 Task: Add Sprouts Organic Ground Turkey to the cart.
Action: Mouse moved to (14, 108)
Screenshot: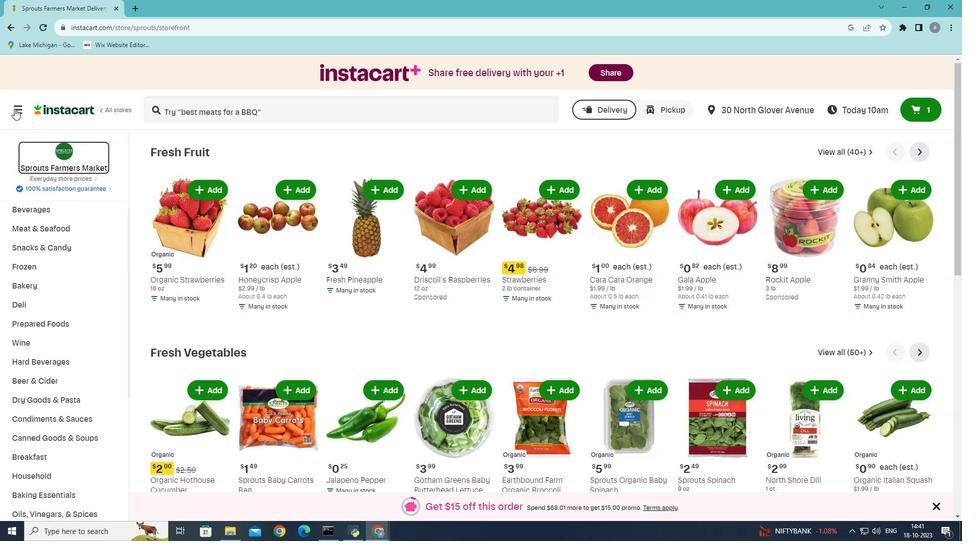 
Action: Mouse pressed left at (14, 108)
Screenshot: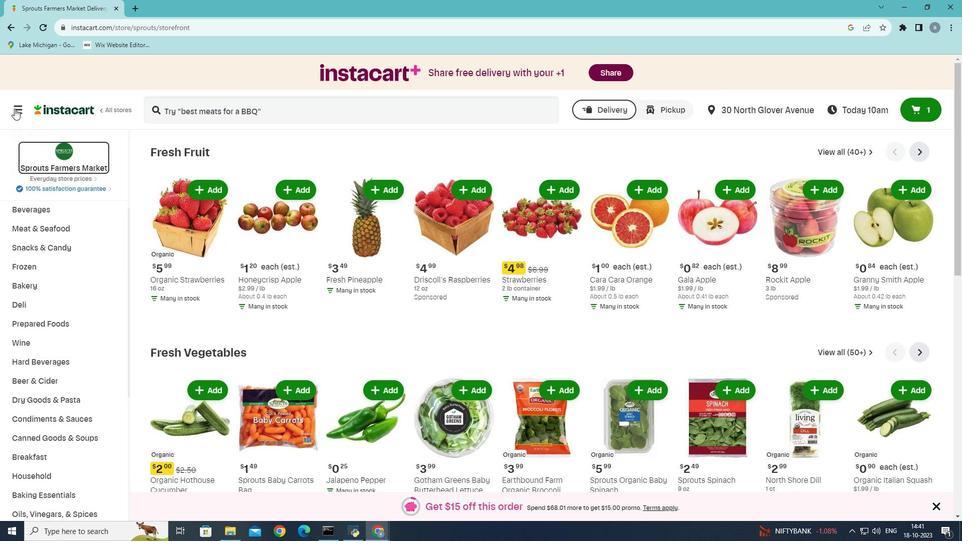 
Action: Mouse moved to (43, 288)
Screenshot: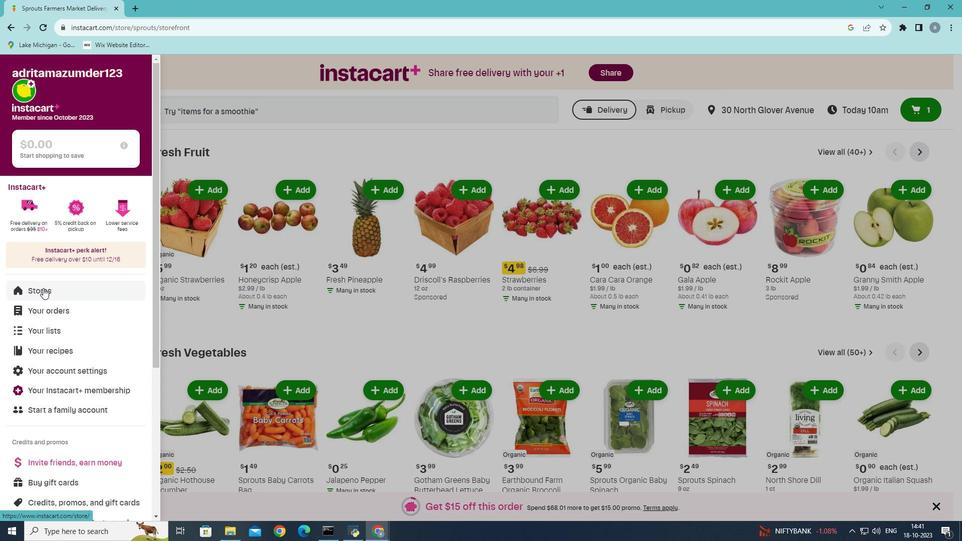 
Action: Mouse pressed left at (43, 288)
Screenshot: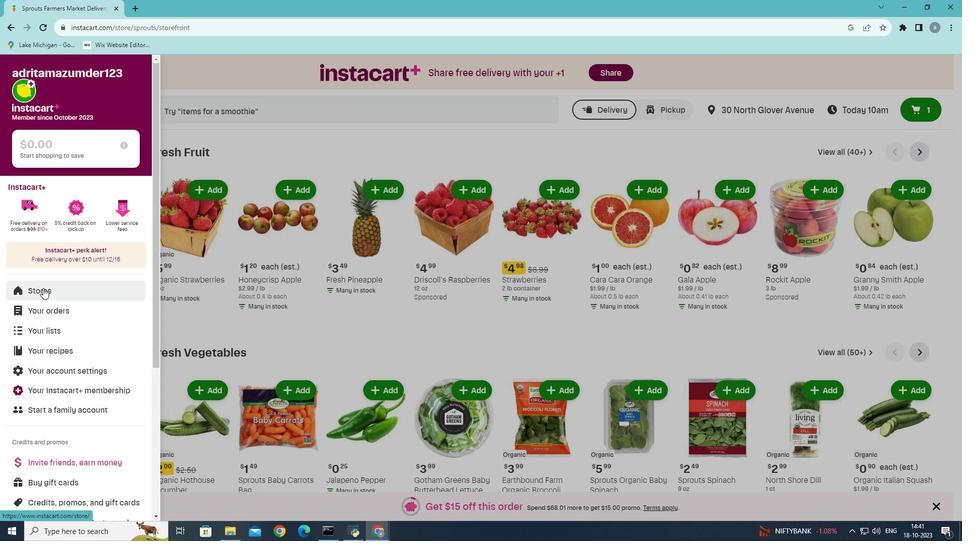 
Action: Mouse moved to (234, 118)
Screenshot: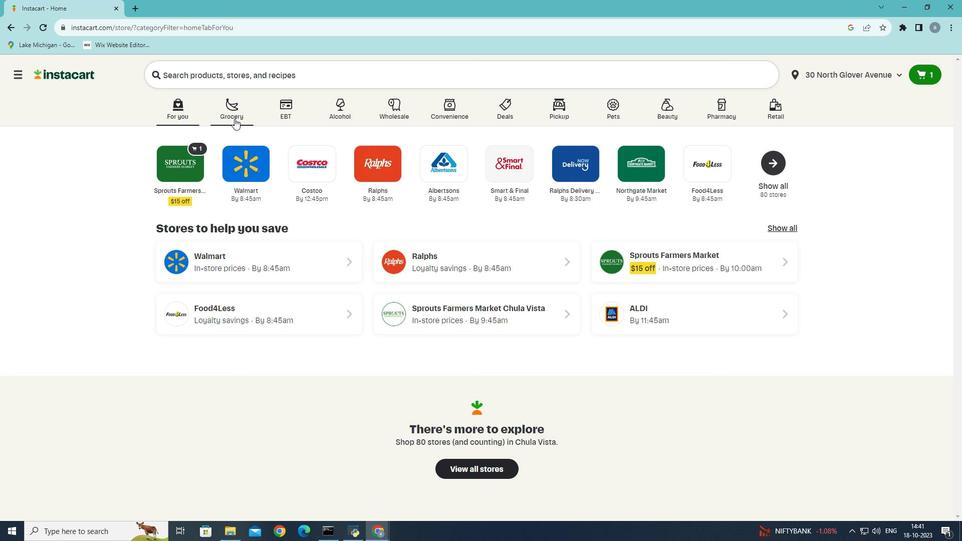 
Action: Mouse pressed left at (234, 118)
Screenshot: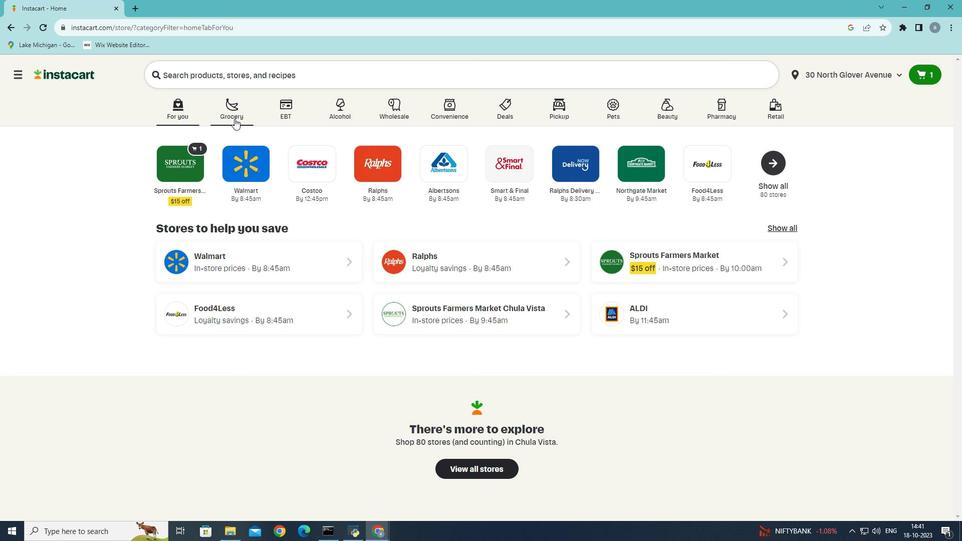 
Action: Mouse moved to (247, 299)
Screenshot: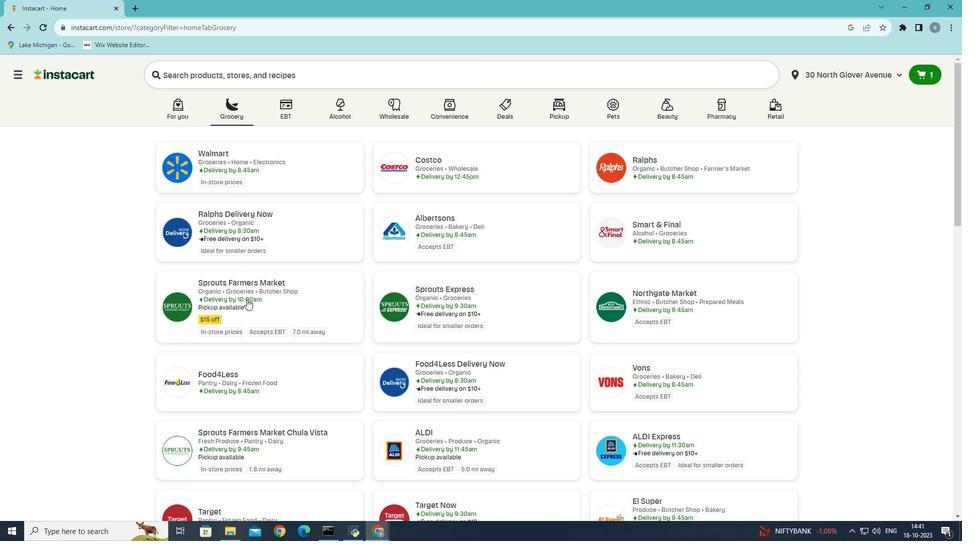 
Action: Mouse pressed left at (247, 299)
Screenshot: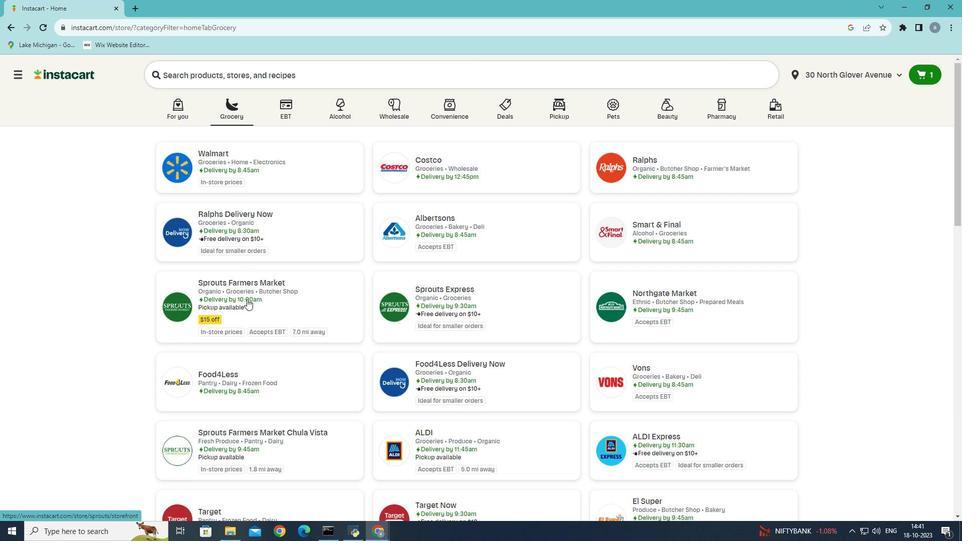 
Action: Mouse moved to (28, 418)
Screenshot: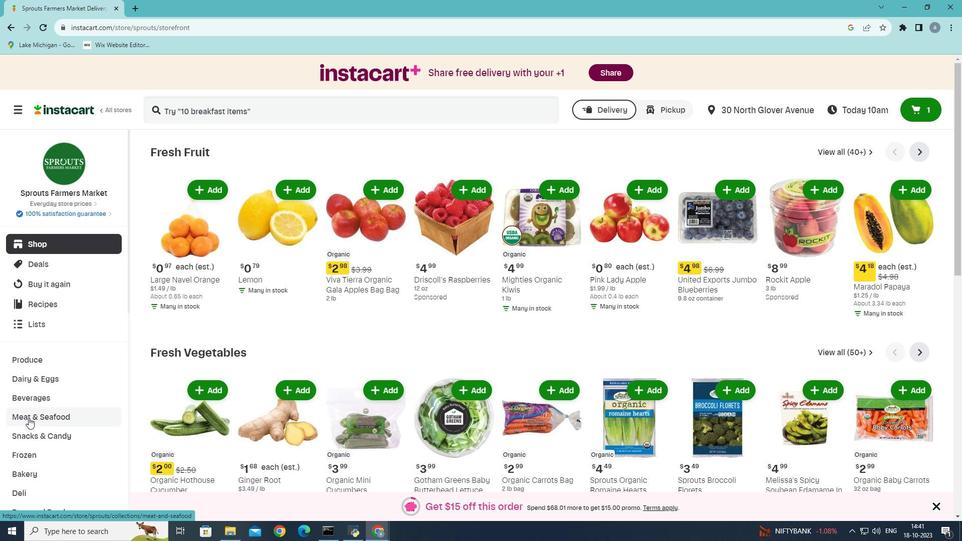 
Action: Mouse pressed left at (28, 418)
Screenshot: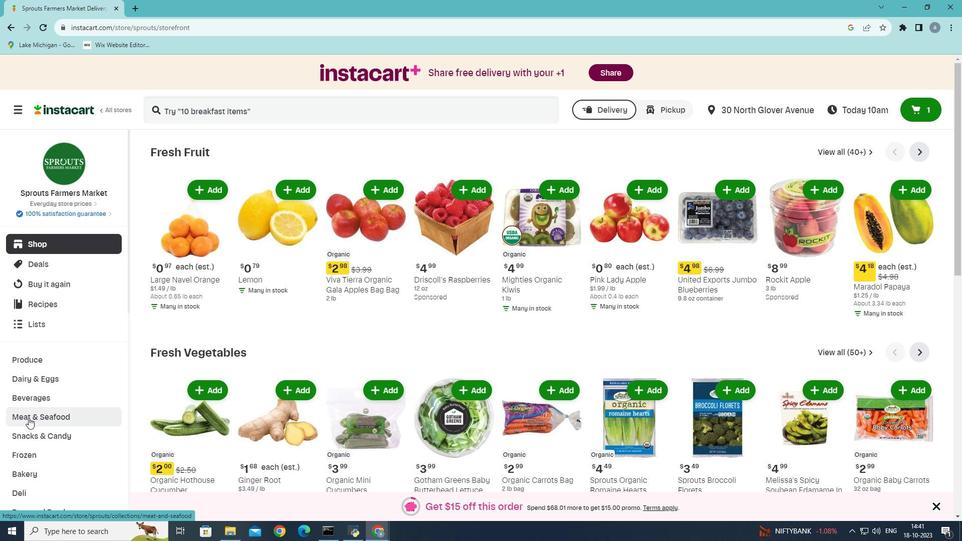 
Action: Mouse moved to (354, 182)
Screenshot: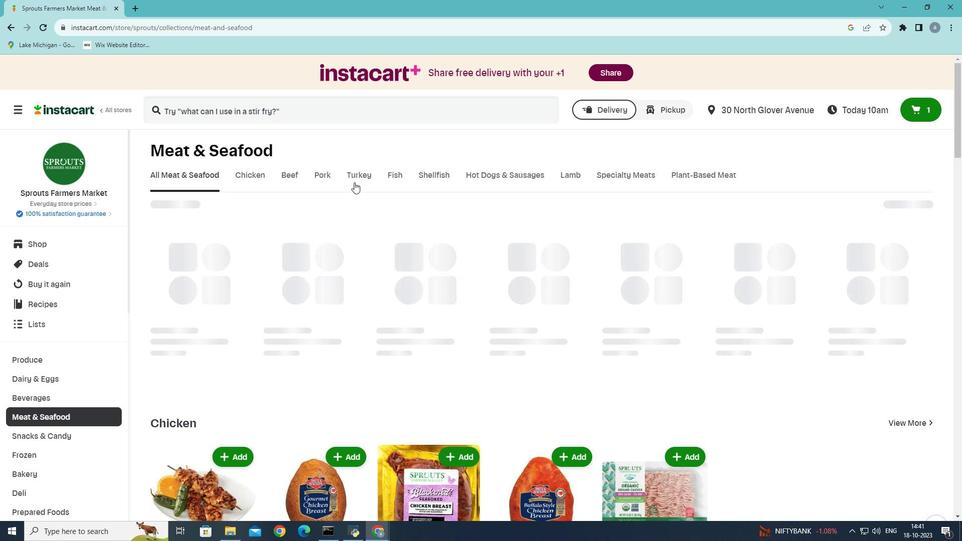 
Action: Mouse pressed left at (354, 182)
Screenshot: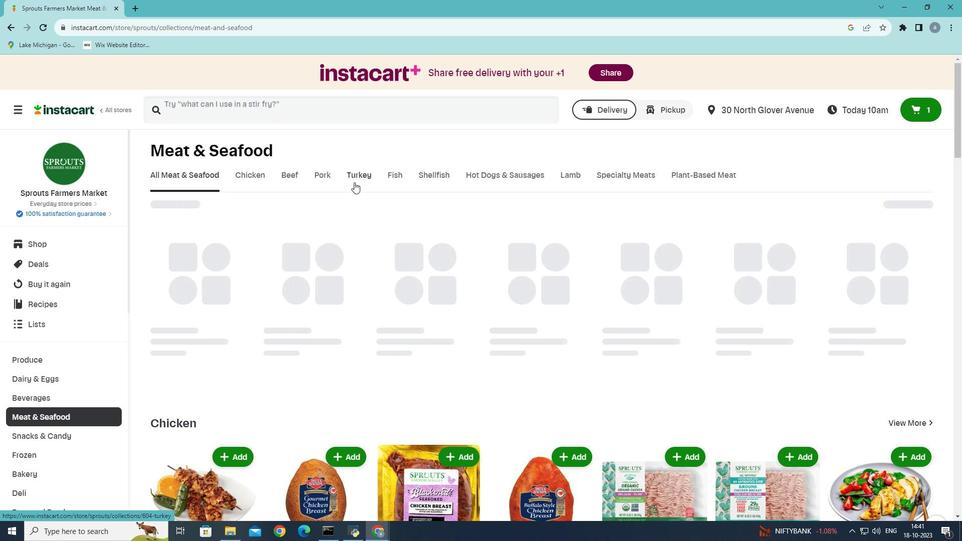 
Action: Mouse moved to (244, 224)
Screenshot: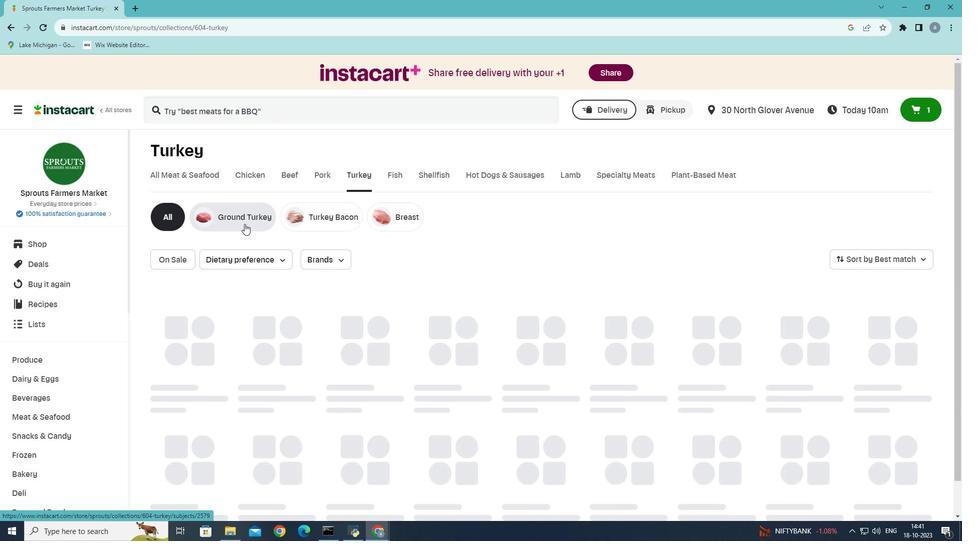
Action: Mouse pressed left at (244, 224)
Screenshot: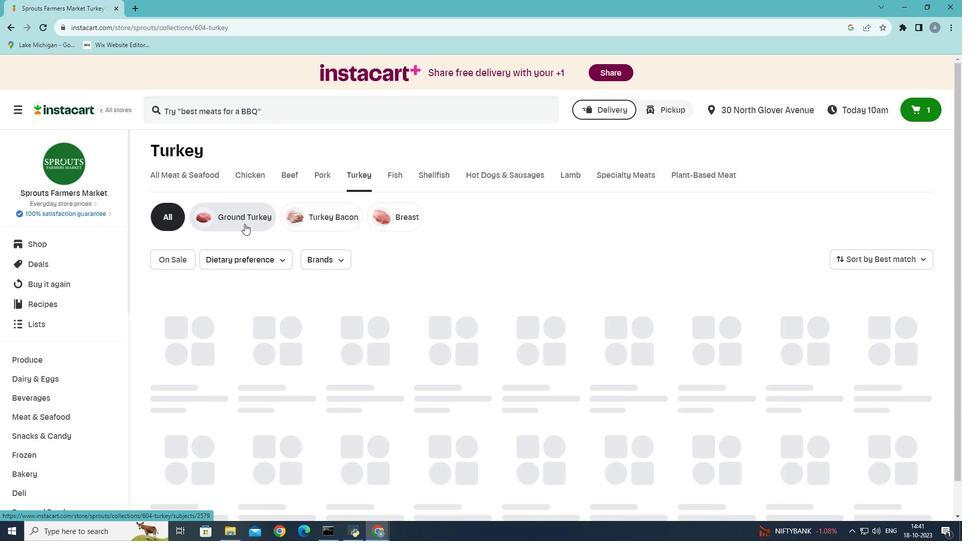 
Action: Mouse moved to (385, 315)
Screenshot: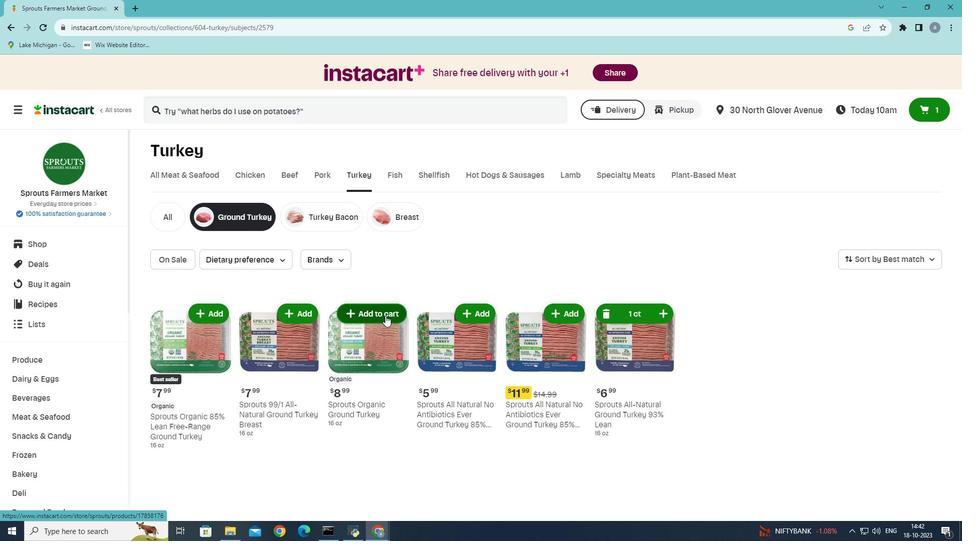 
Action: Mouse pressed left at (385, 315)
Screenshot: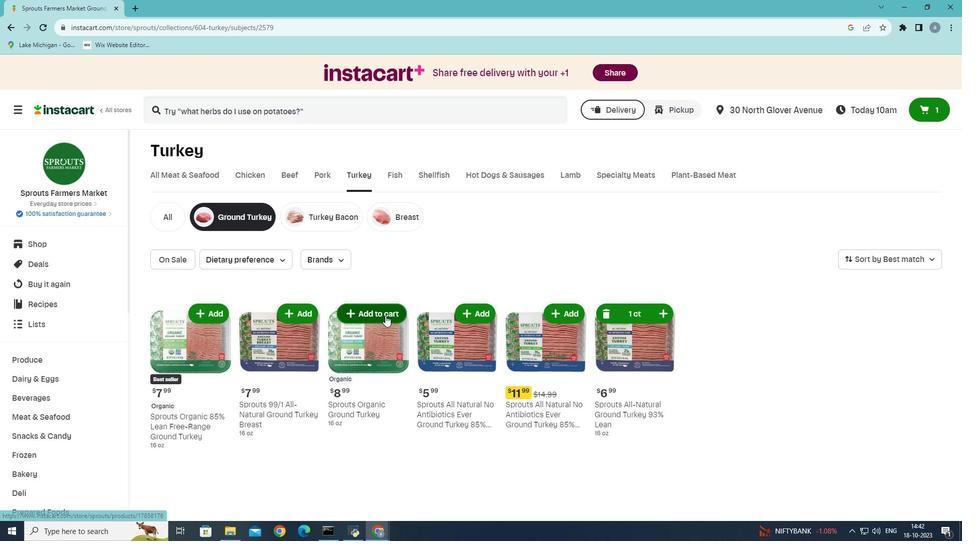 
Action: Mouse moved to (375, 314)
Screenshot: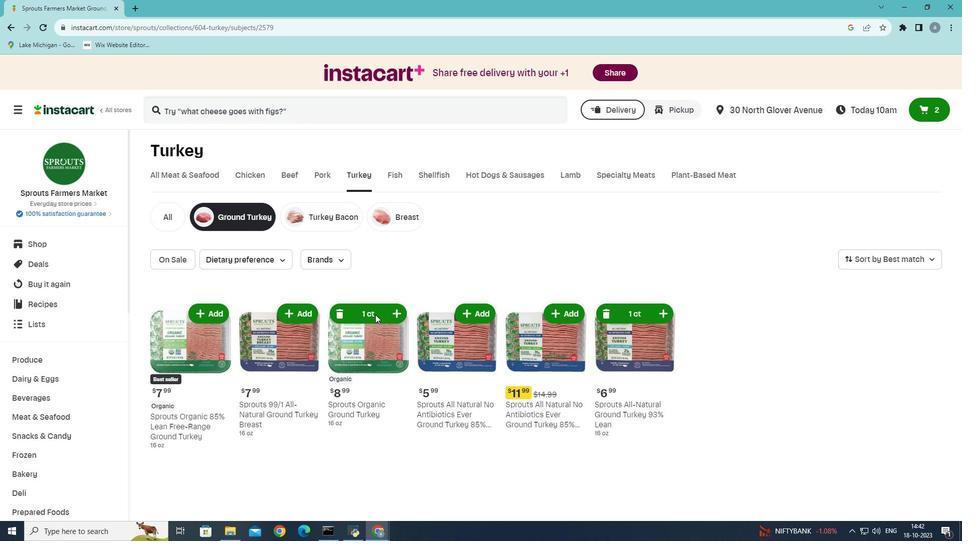 
